 Task: Check the details of the 'budget discussion' event on June 26, 2023, at 8:00 AM.
Action: Mouse moved to (16, 60)
Screenshot: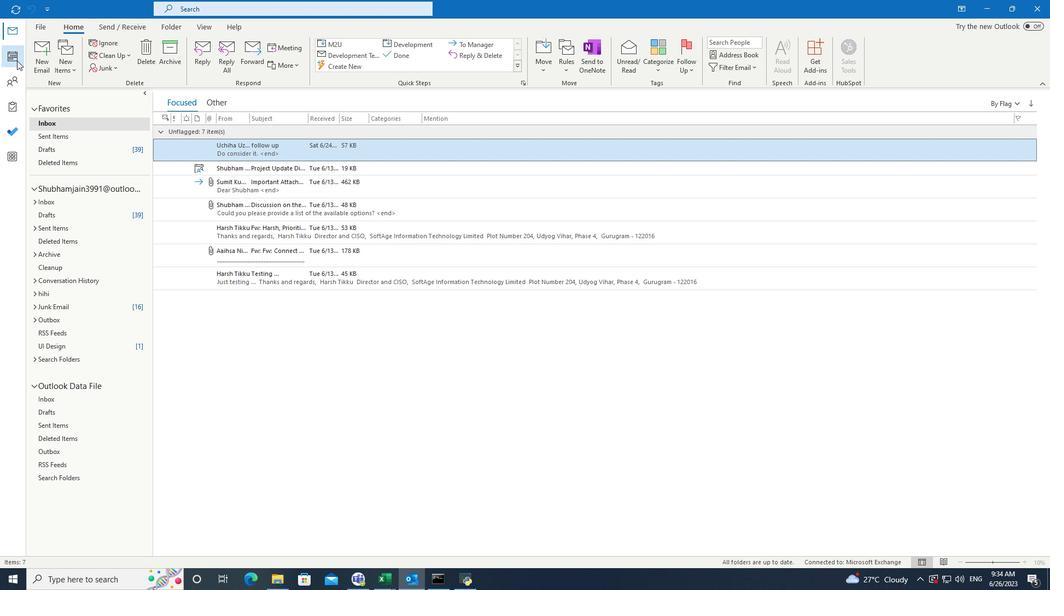
Action: Mouse pressed left at (16, 60)
Screenshot: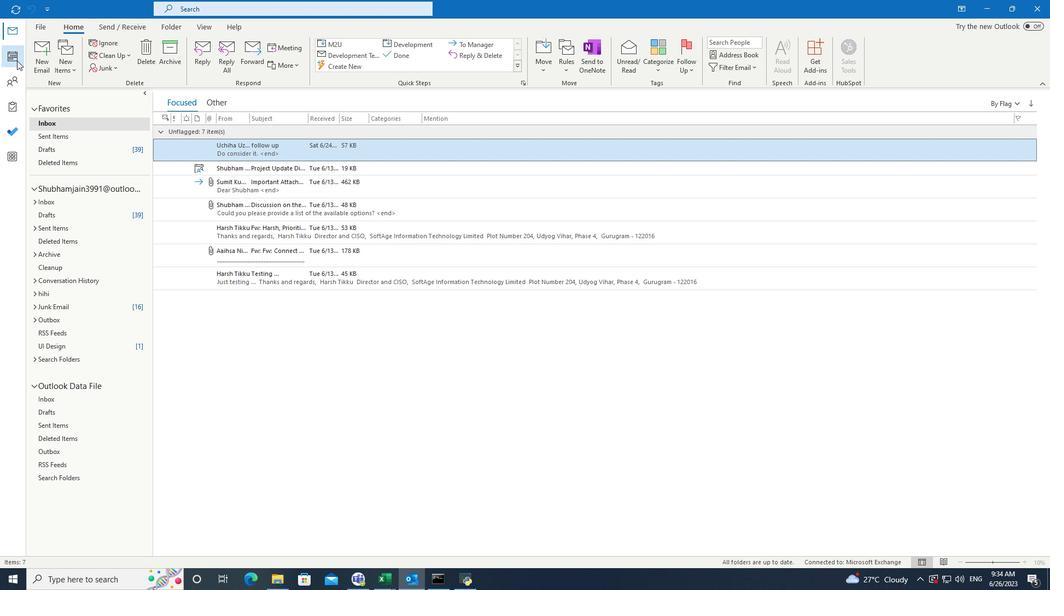 
Action: Mouse moved to (840, 514)
Screenshot: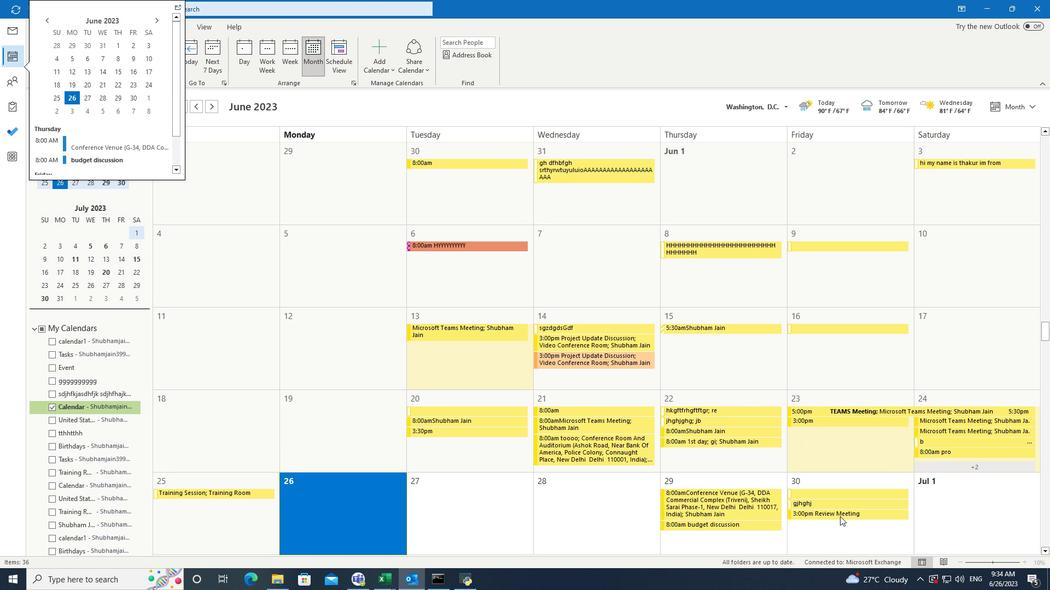 
Action: Mouse pressed left at (840, 514)
Screenshot: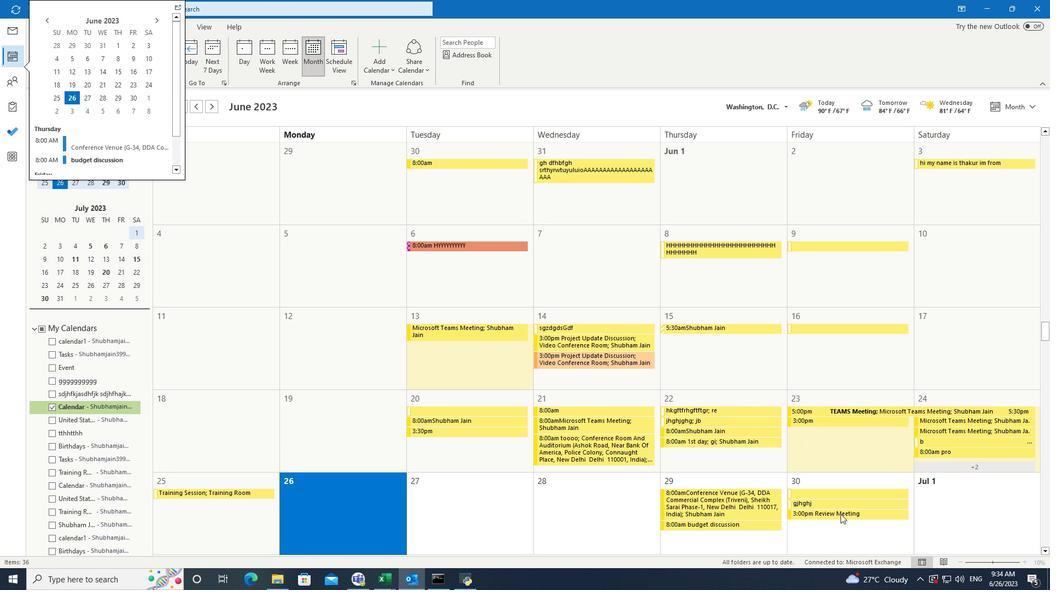 
Action: Mouse moved to (73, 54)
Screenshot: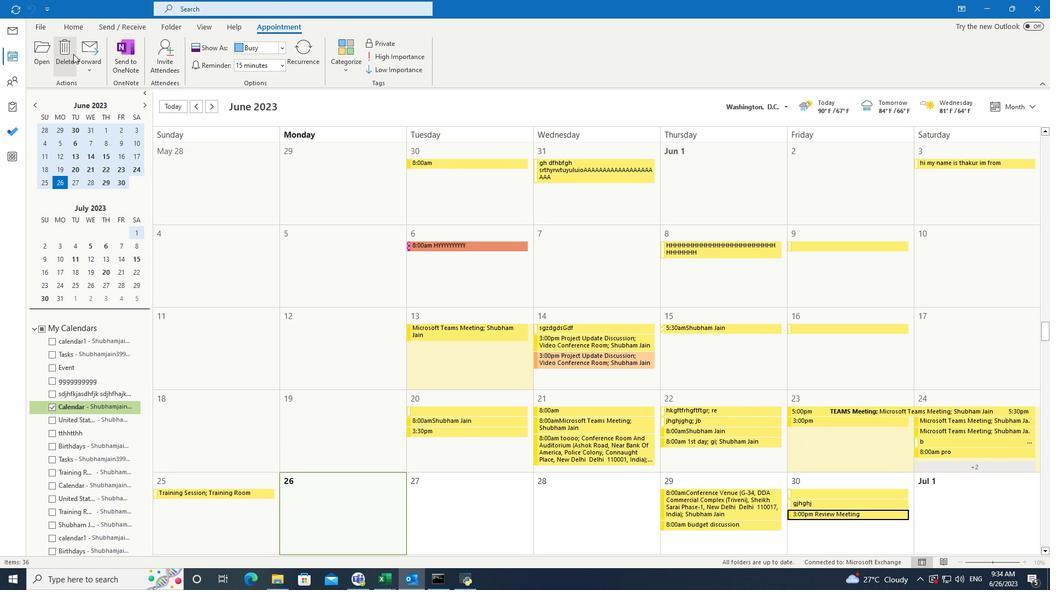 
Action: Mouse pressed left at (73, 54)
Screenshot: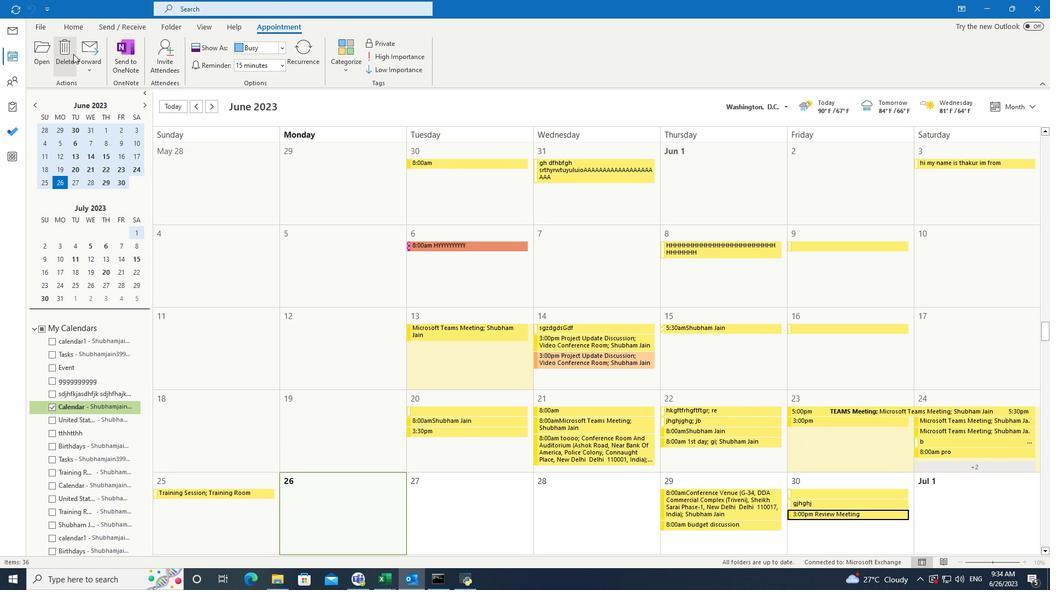 
